 Task: Search one way flight ticket for 3 adults in first from Latrobe: Arnold Palmer Regional Airport to Fort Wayne: Fort Wayne International Airport on 8-4-2023. Choice of flights is Frontier. Number of bags: 2 checked bags. Price is upto 35000. Outbound departure time preference is 7:15.
Action: Mouse moved to (279, 238)
Screenshot: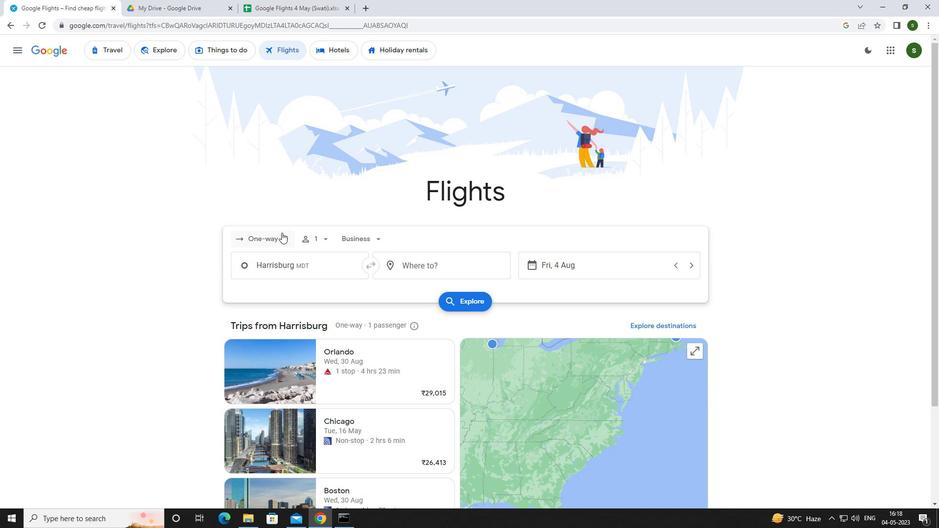 
Action: Mouse pressed left at (279, 238)
Screenshot: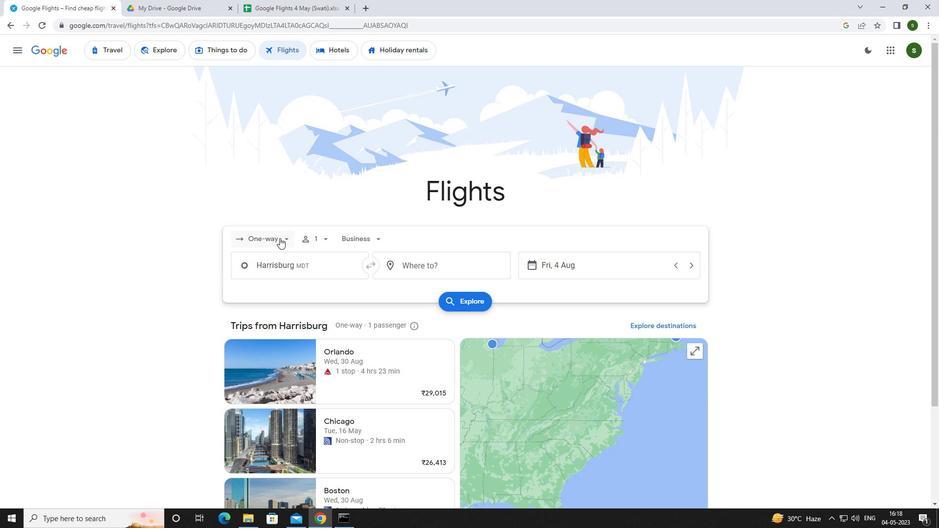 
Action: Mouse moved to (282, 285)
Screenshot: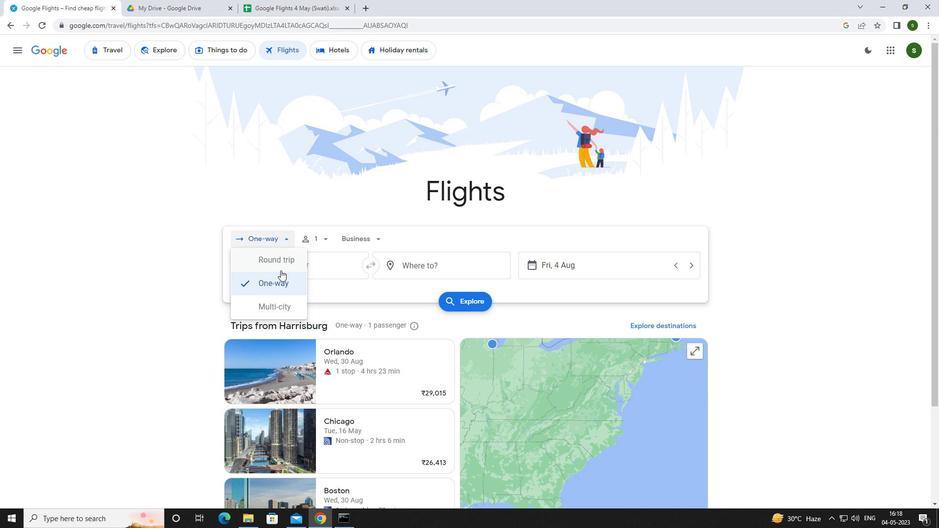 
Action: Mouse pressed left at (282, 285)
Screenshot: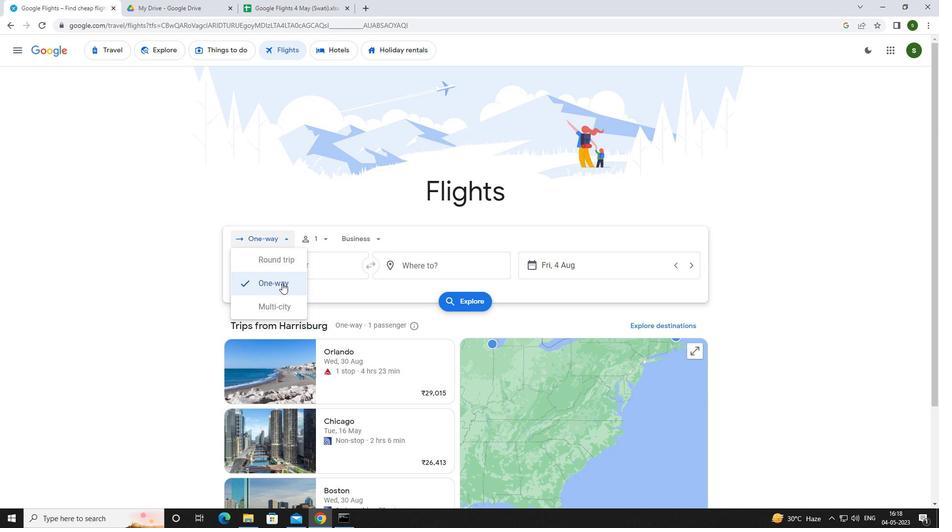 
Action: Mouse moved to (324, 238)
Screenshot: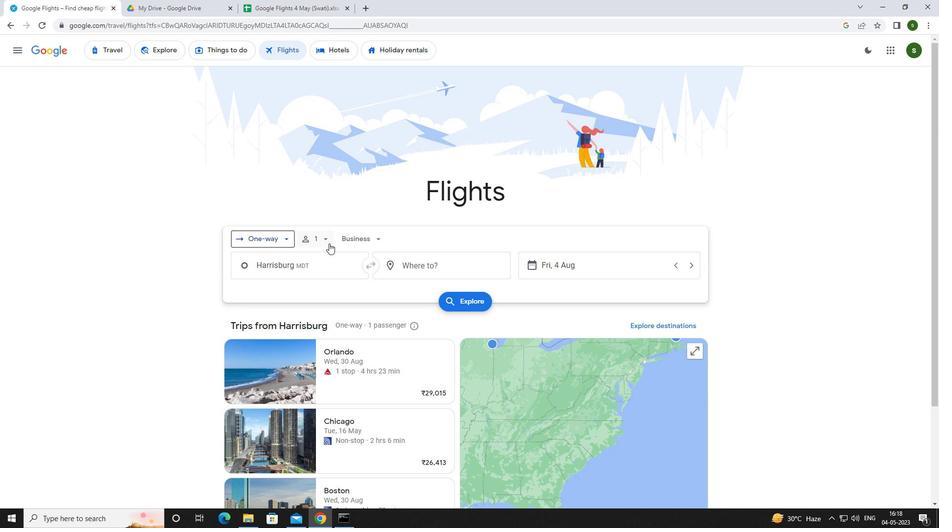 
Action: Mouse pressed left at (324, 238)
Screenshot: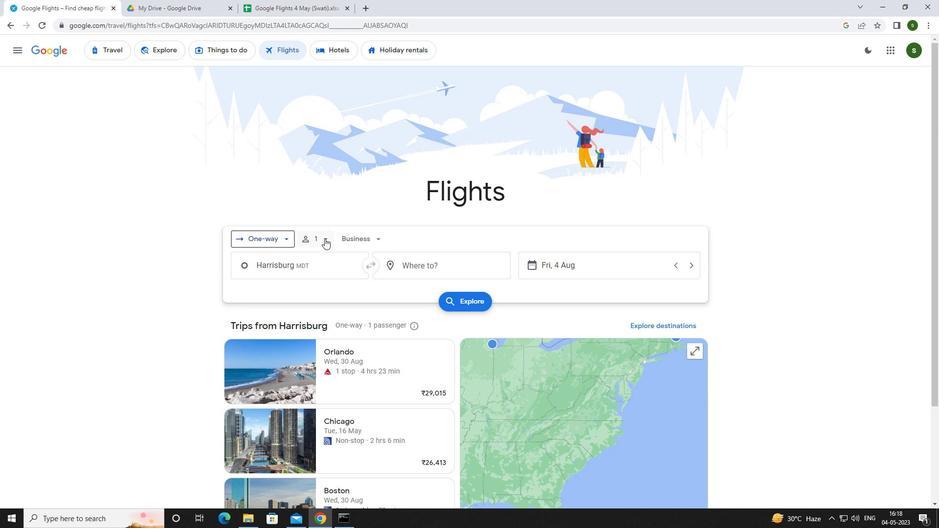 
Action: Mouse moved to (401, 262)
Screenshot: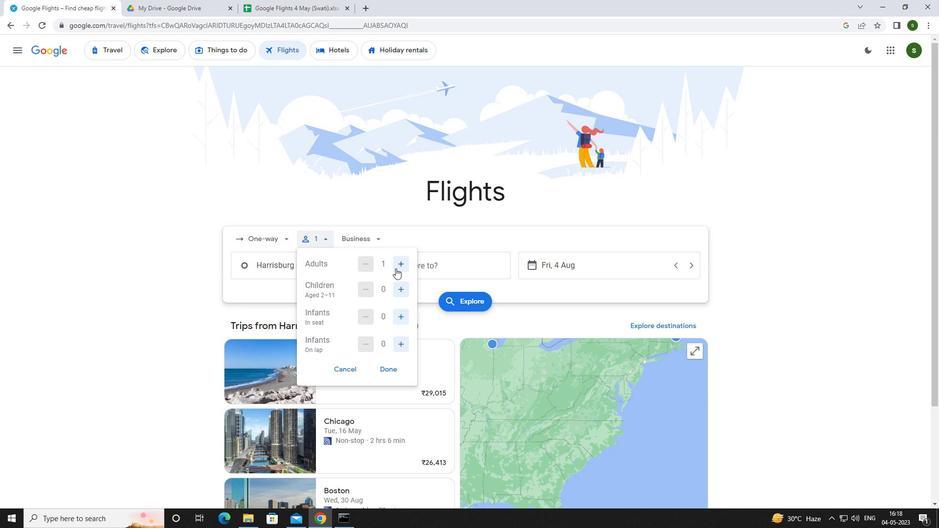 
Action: Mouse pressed left at (401, 262)
Screenshot: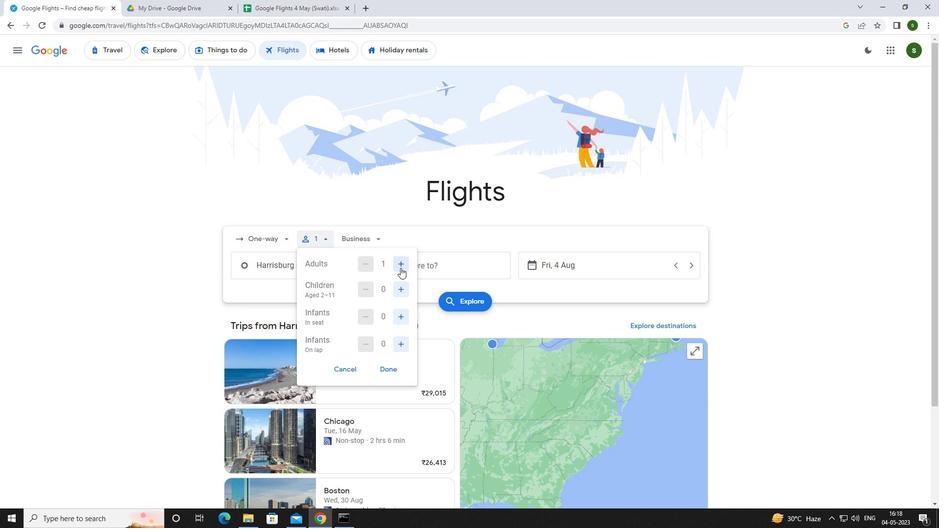 
Action: Mouse pressed left at (401, 262)
Screenshot: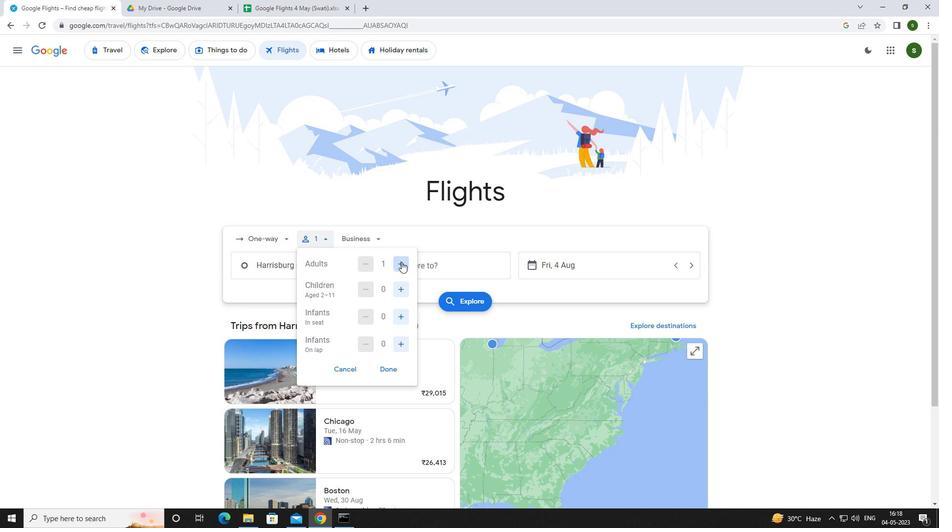 
Action: Mouse moved to (378, 239)
Screenshot: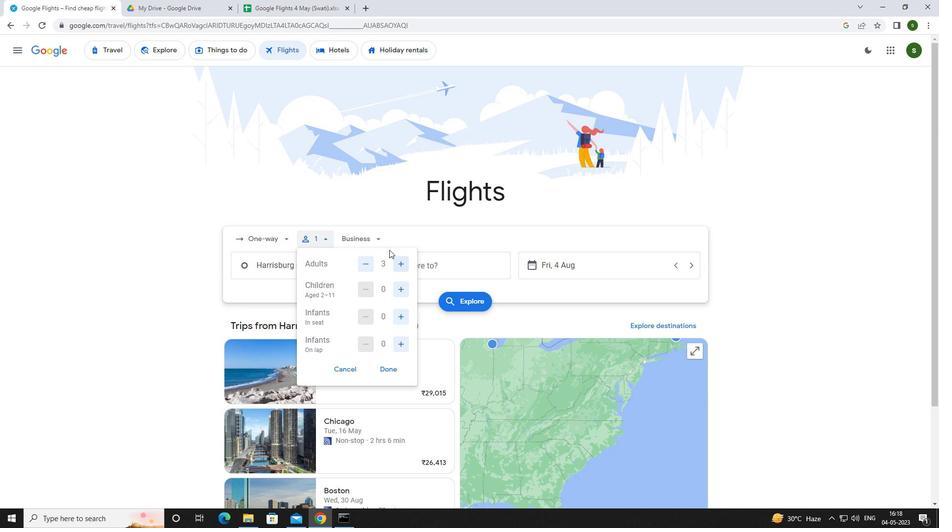 
Action: Mouse pressed left at (378, 239)
Screenshot: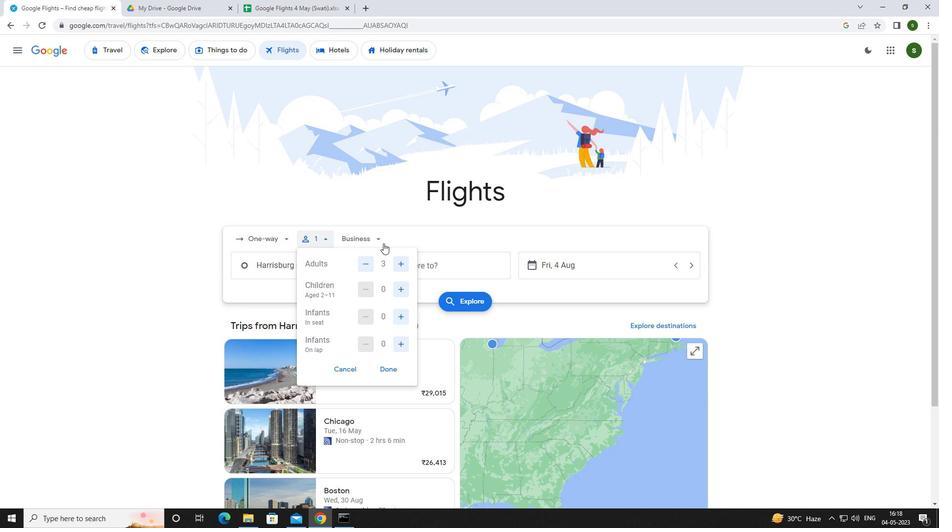 
Action: Mouse moved to (382, 329)
Screenshot: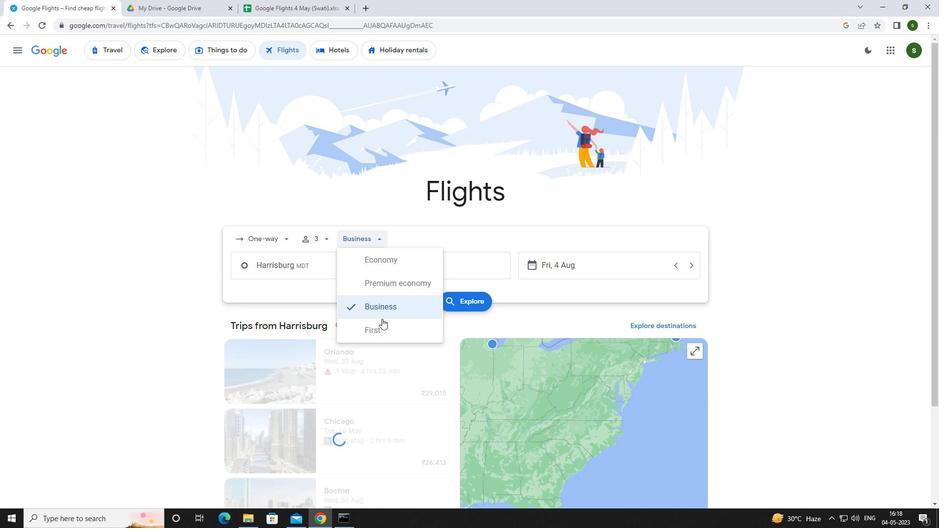 
Action: Mouse pressed left at (382, 329)
Screenshot: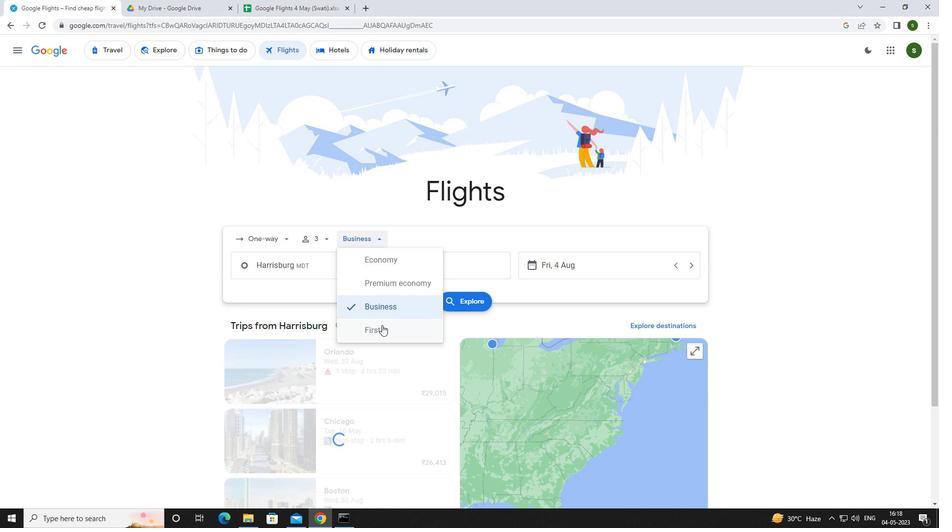 
Action: Mouse moved to (333, 269)
Screenshot: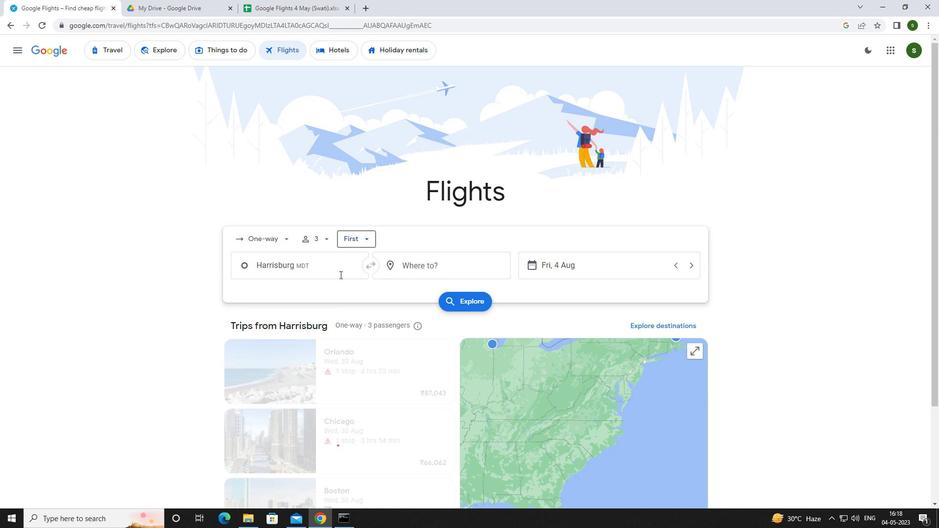 
Action: Mouse pressed left at (333, 269)
Screenshot: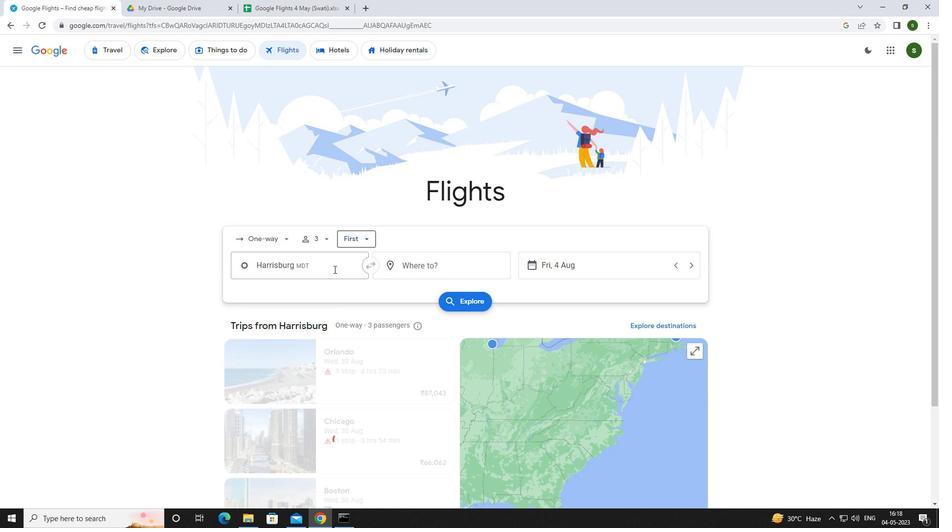 
Action: Key pressed <Key.caps_lock>l<Key.caps_lock>atrobe
Screenshot: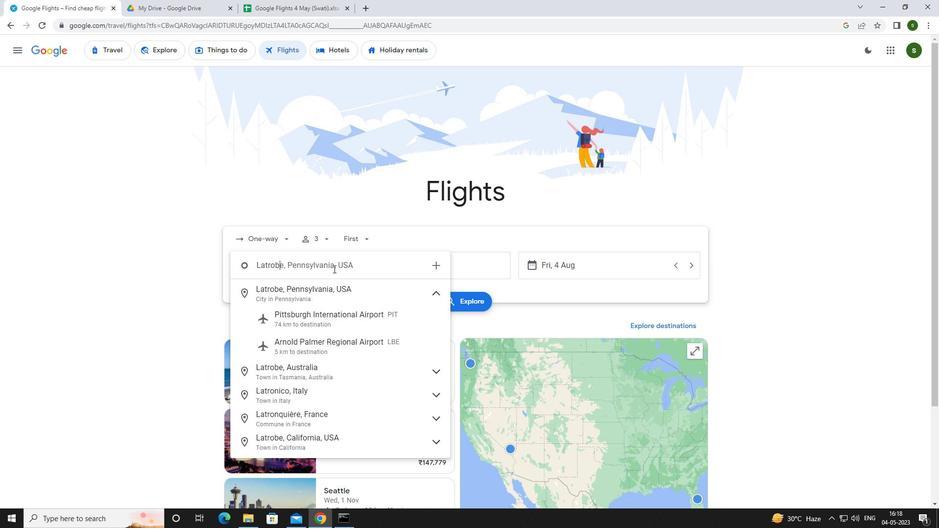 
Action: Mouse moved to (326, 342)
Screenshot: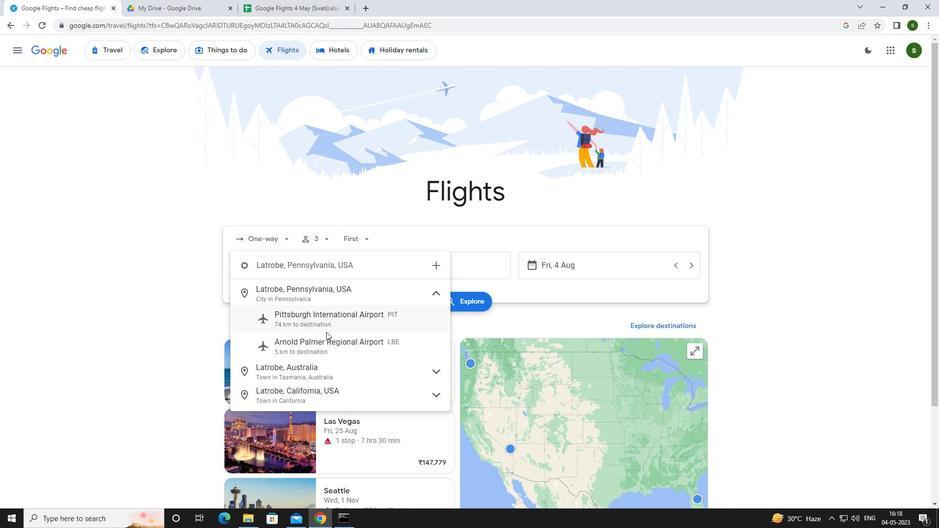 
Action: Mouse pressed left at (326, 342)
Screenshot: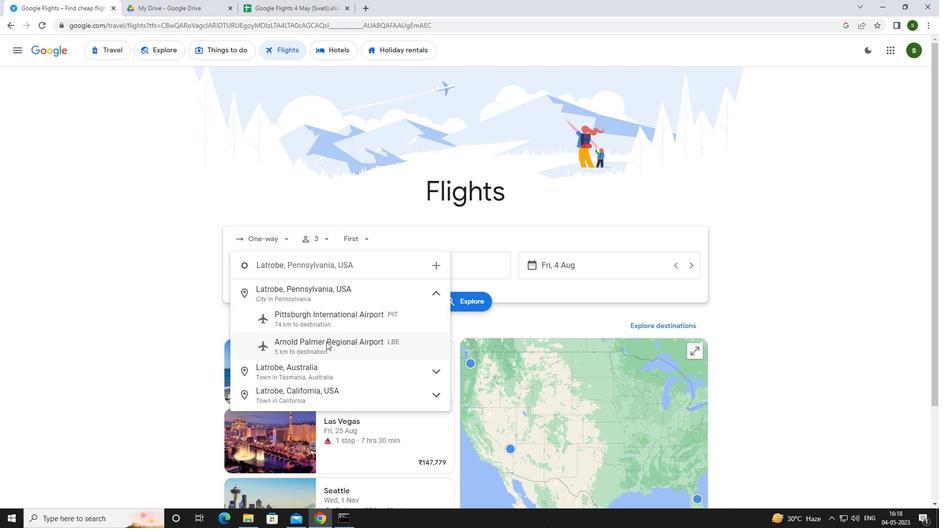 
Action: Mouse moved to (437, 270)
Screenshot: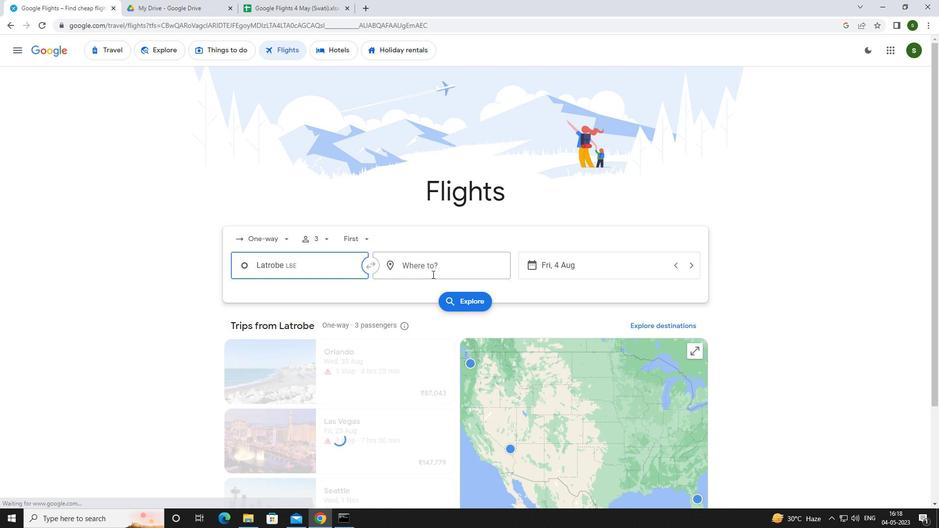 
Action: Mouse pressed left at (437, 270)
Screenshot: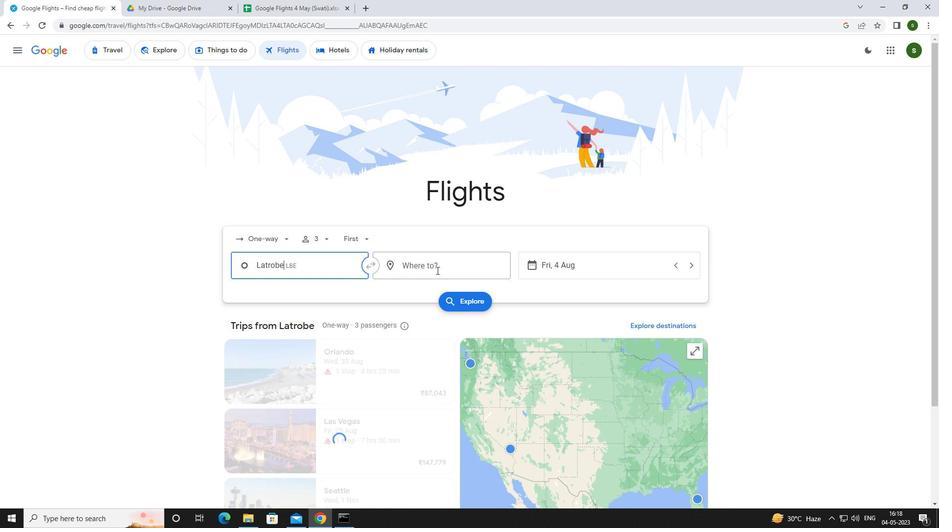
Action: Mouse moved to (437, 270)
Screenshot: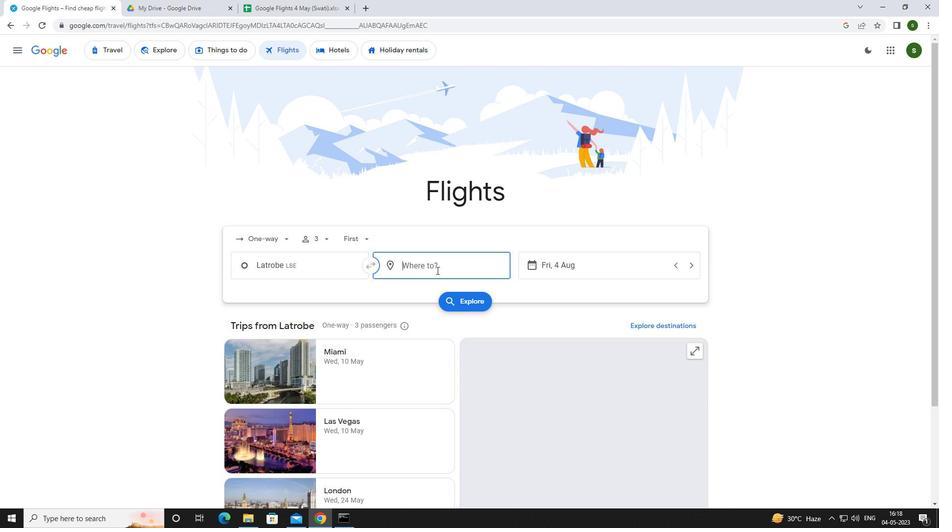 
Action: Key pressed <Key.caps_lock>f<Key.caps_lock>ort<Key.space><Key.caps_lock>w<Key.caps_lock>ay
Screenshot: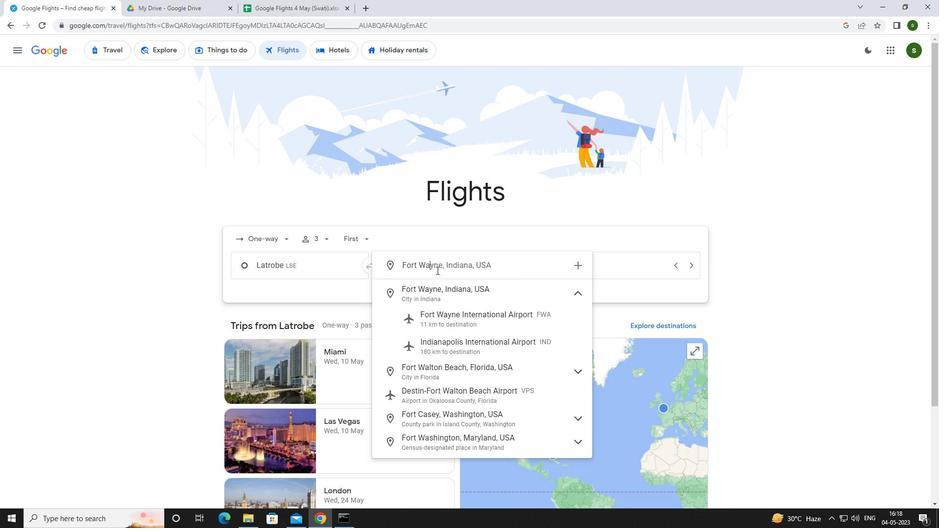 
Action: Mouse moved to (462, 313)
Screenshot: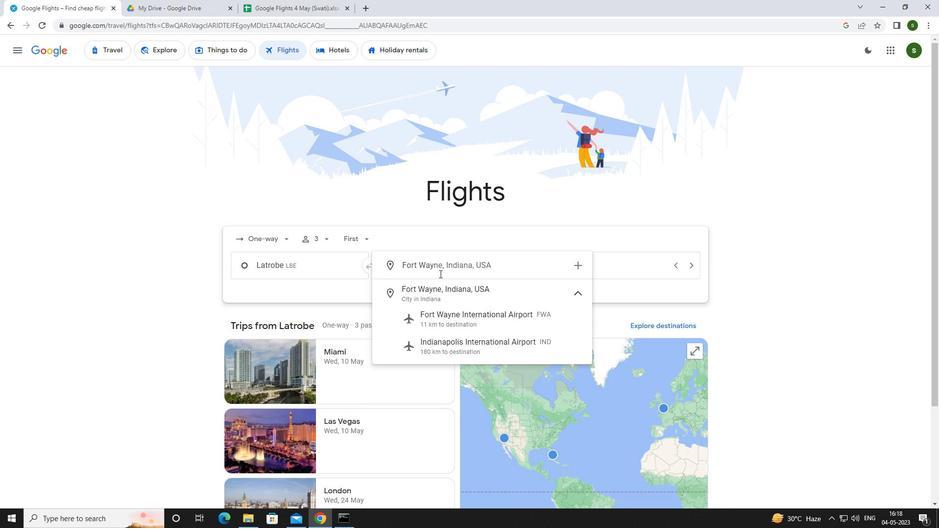 
Action: Mouse pressed left at (462, 313)
Screenshot: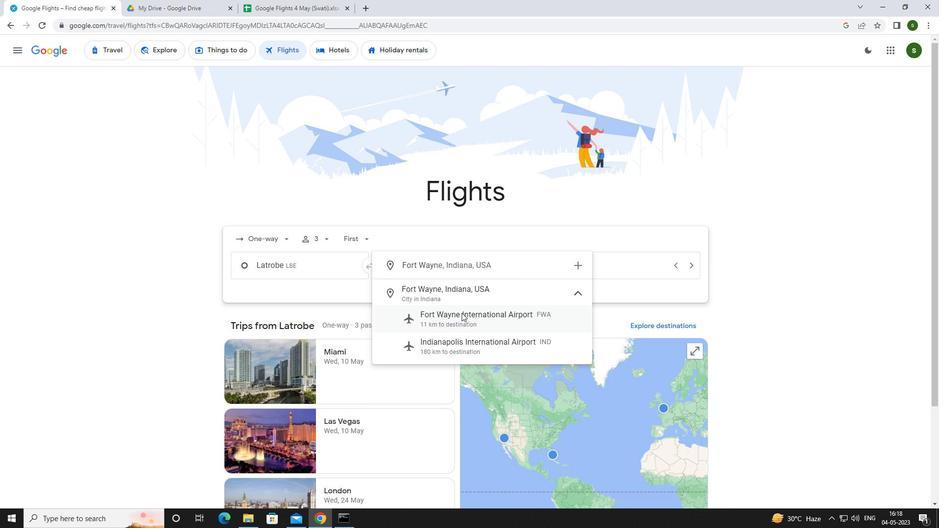 
Action: Mouse moved to (598, 268)
Screenshot: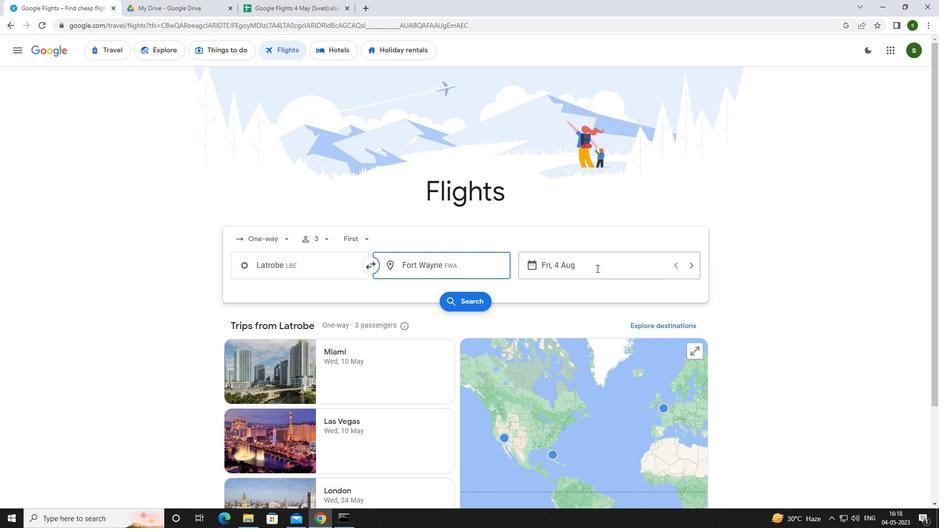 
Action: Mouse pressed left at (598, 268)
Screenshot: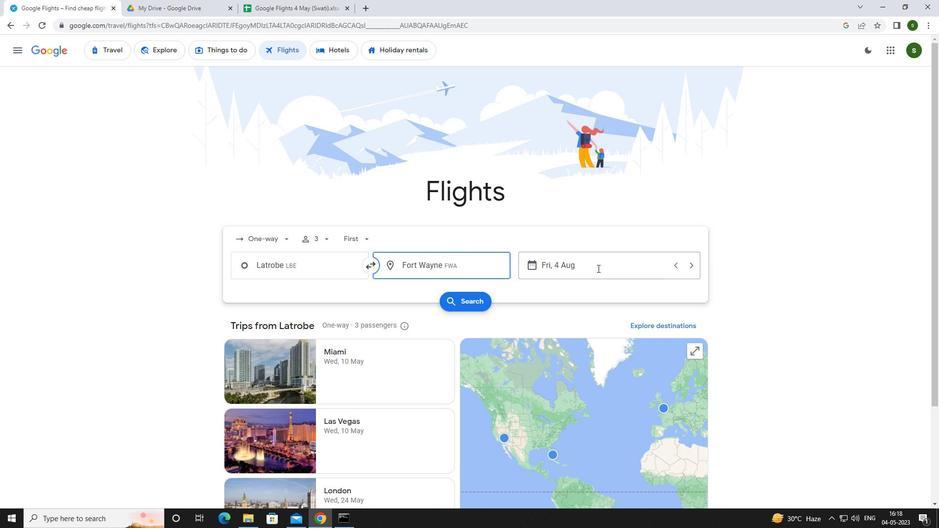 
Action: Mouse moved to (466, 328)
Screenshot: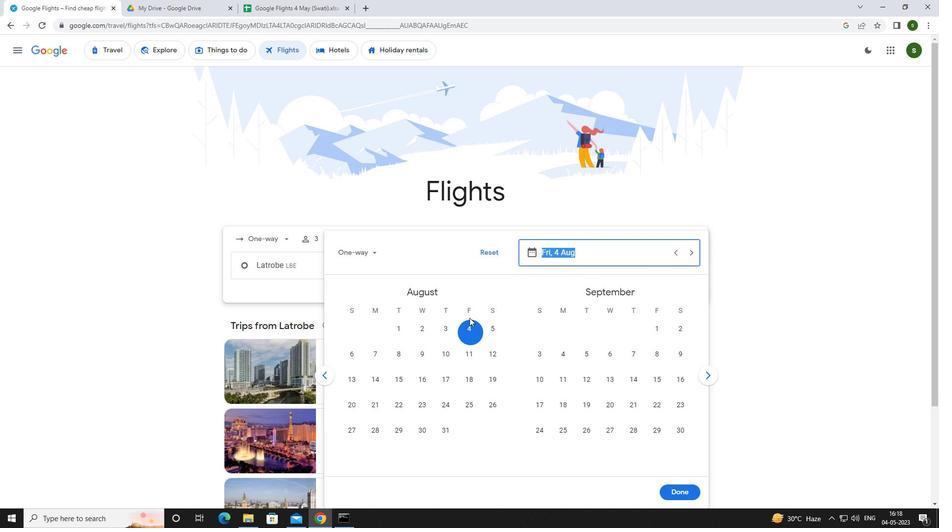 
Action: Mouse pressed left at (466, 328)
Screenshot: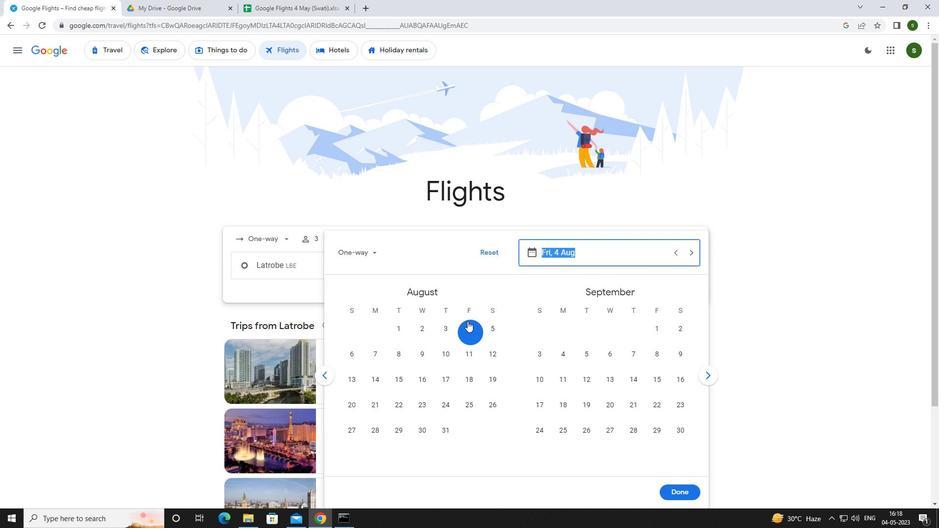 
Action: Mouse moved to (675, 486)
Screenshot: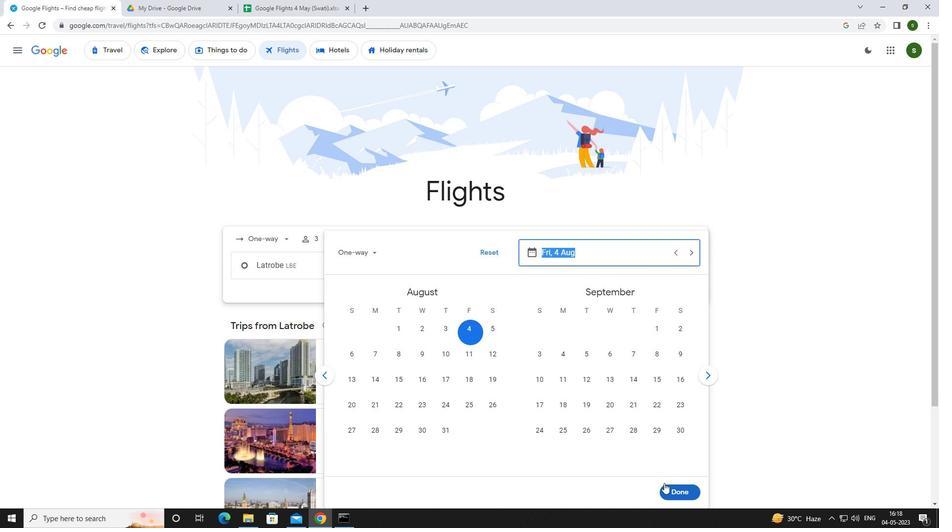 
Action: Mouse pressed left at (675, 486)
Screenshot: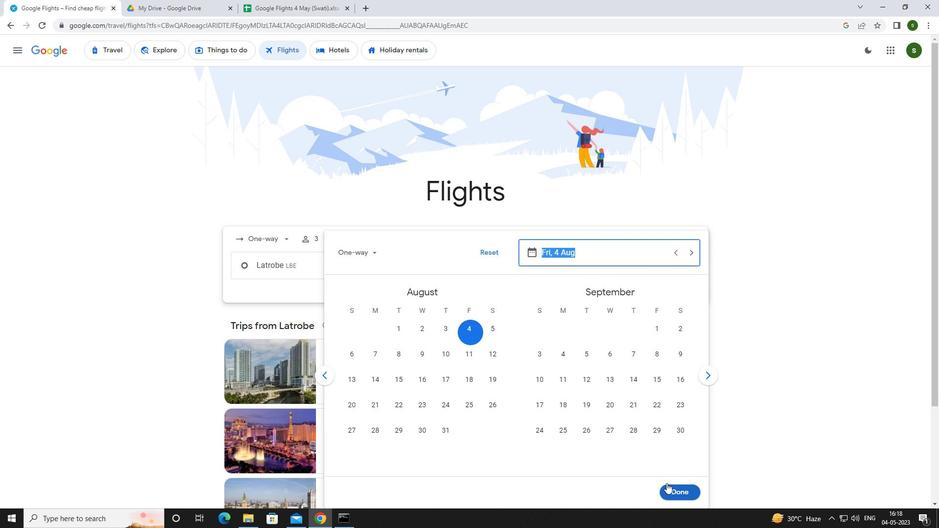 
Action: Mouse moved to (476, 306)
Screenshot: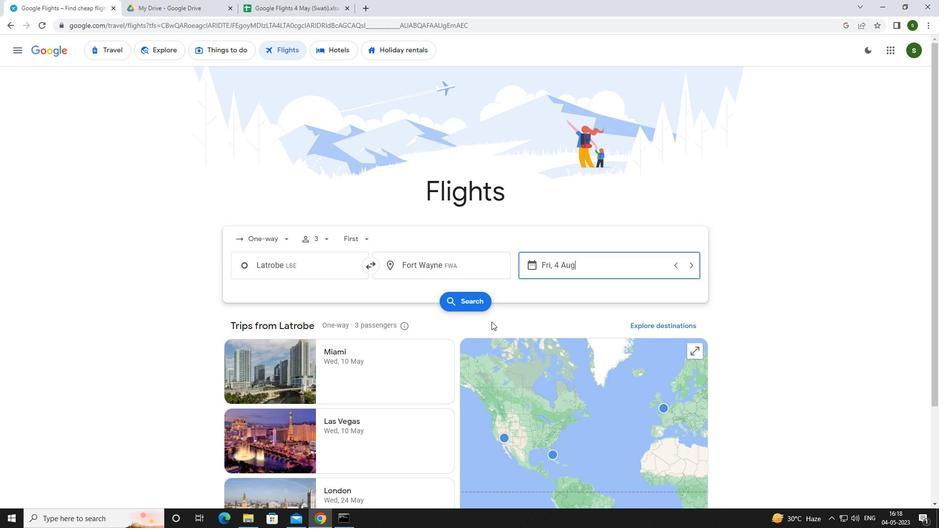 
Action: Mouse pressed left at (476, 306)
Screenshot: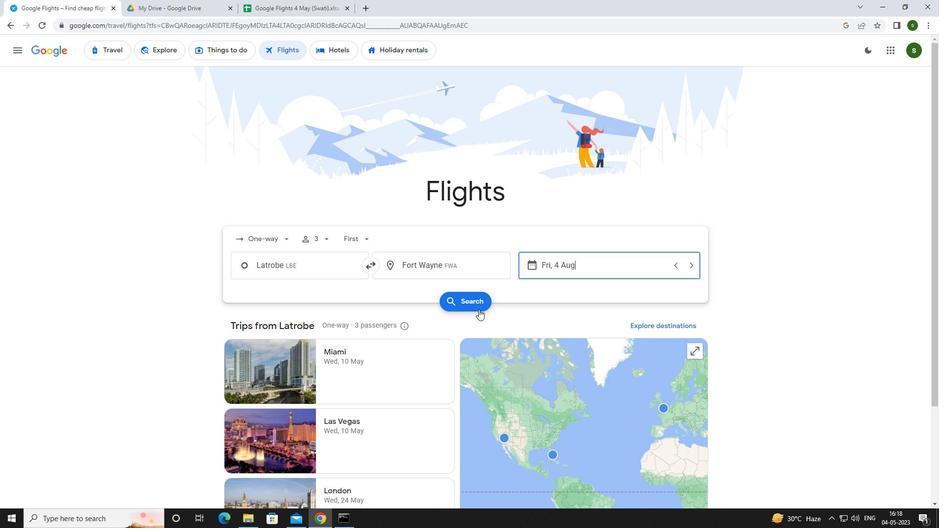 
Action: Mouse moved to (253, 138)
Screenshot: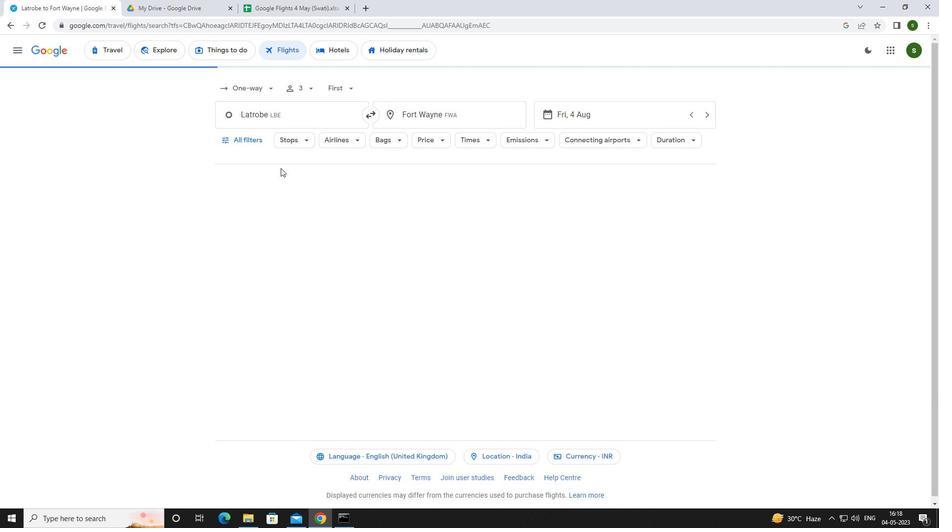 
Action: Mouse pressed left at (253, 138)
Screenshot: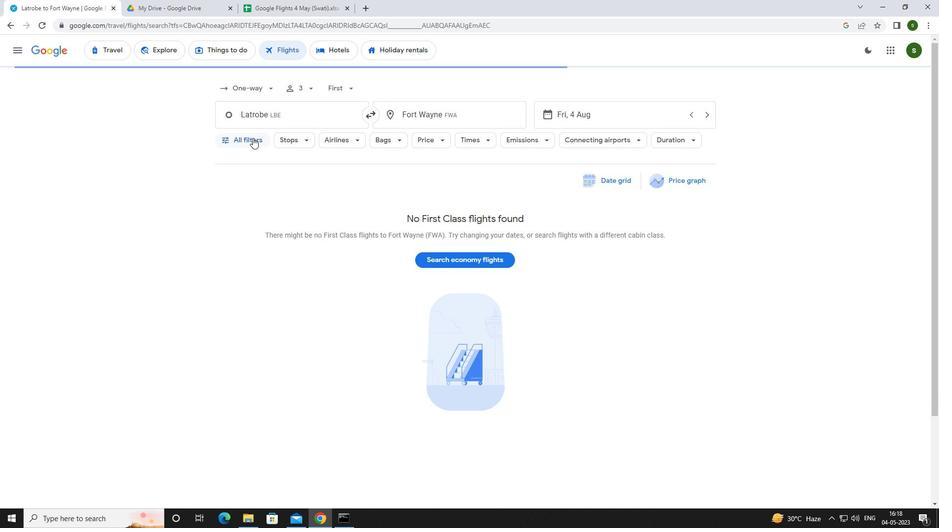 
Action: Mouse moved to (363, 351)
Screenshot: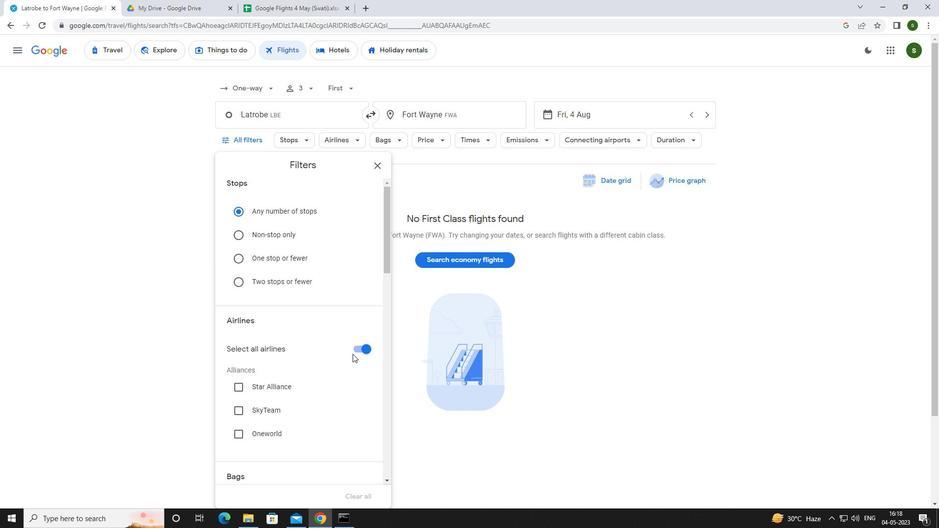 
Action: Mouse pressed left at (363, 351)
Screenshot: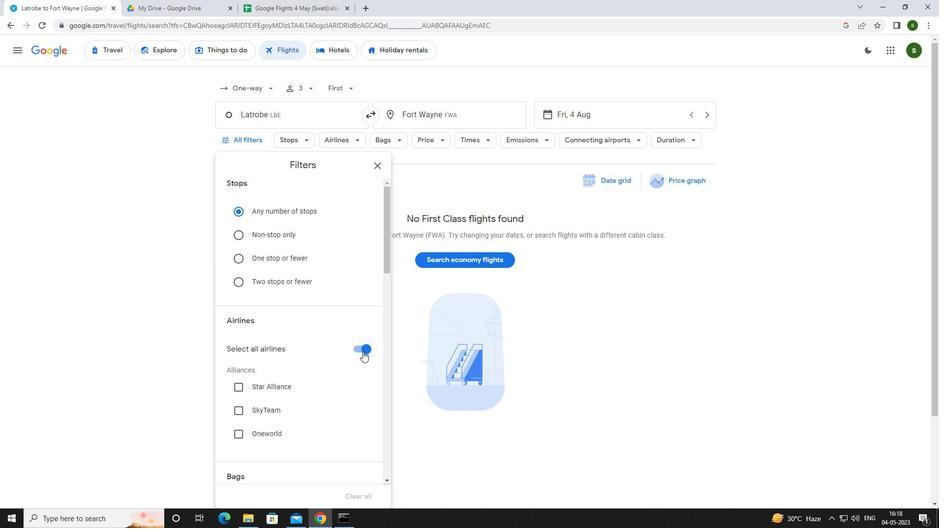 
Action: Mouse moved to (343, 304)
Screenshot: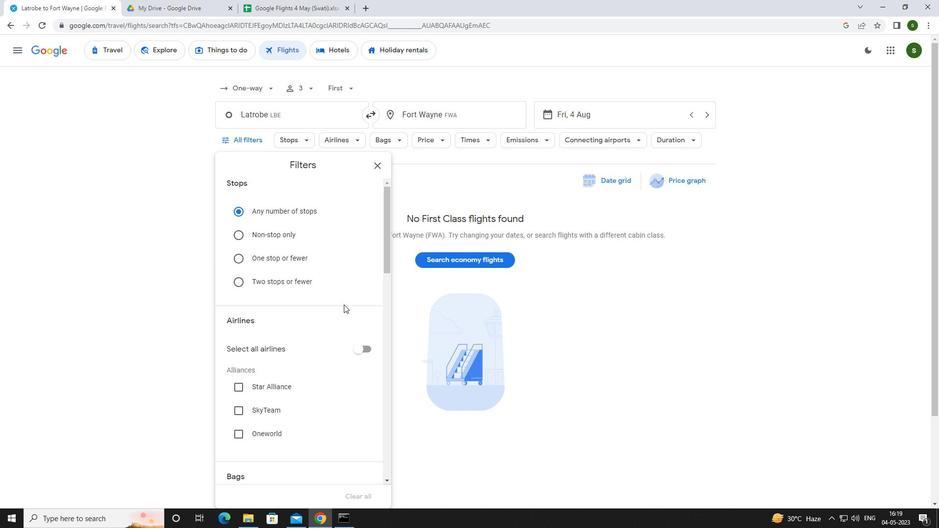 
Action: Mouse scrolled (343, 304) with delta (0, 0)
Screenshot: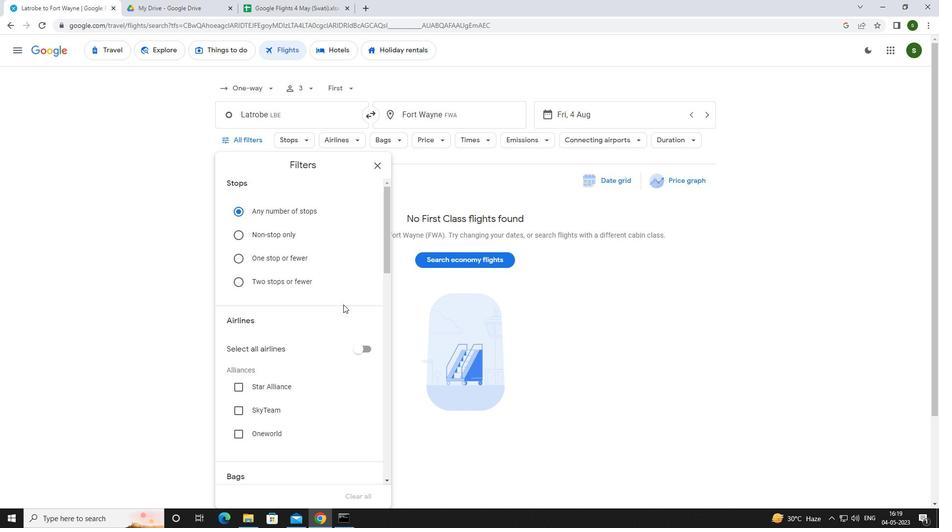 
Action: Mouse scrolled (343, 304) with delta (0, 0)
Screenshot: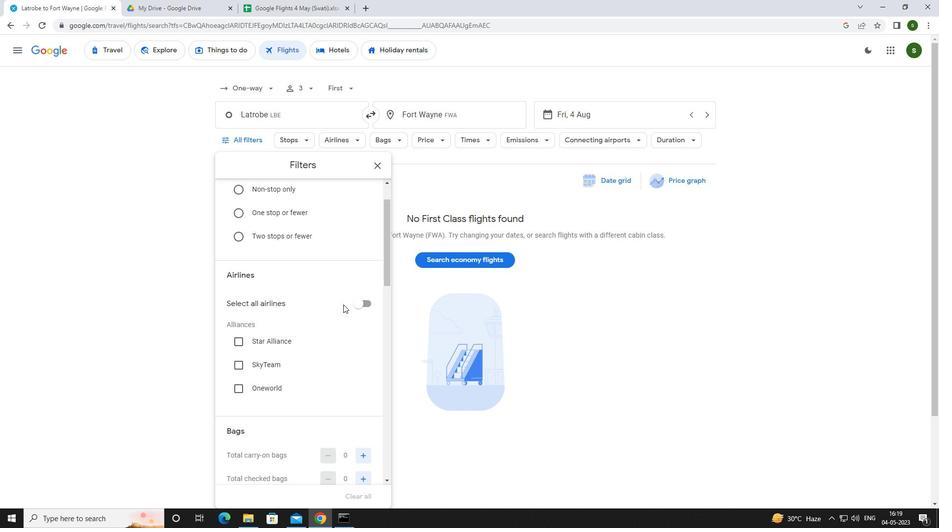 
Action: Mouse scrolled (343, 304) with delta (0, 0)
Screenshot: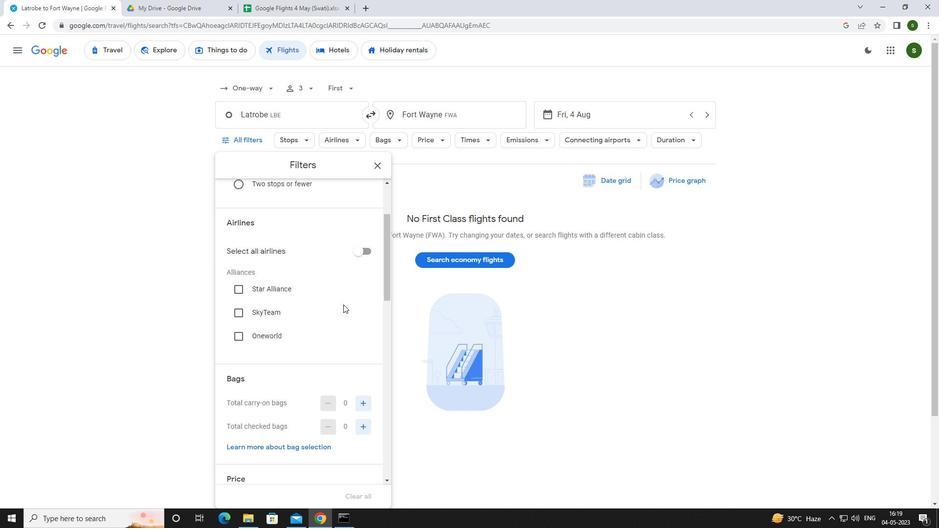 
Action: Mouse scrolled (343, 304) with delta (0, 0)
Screenshot: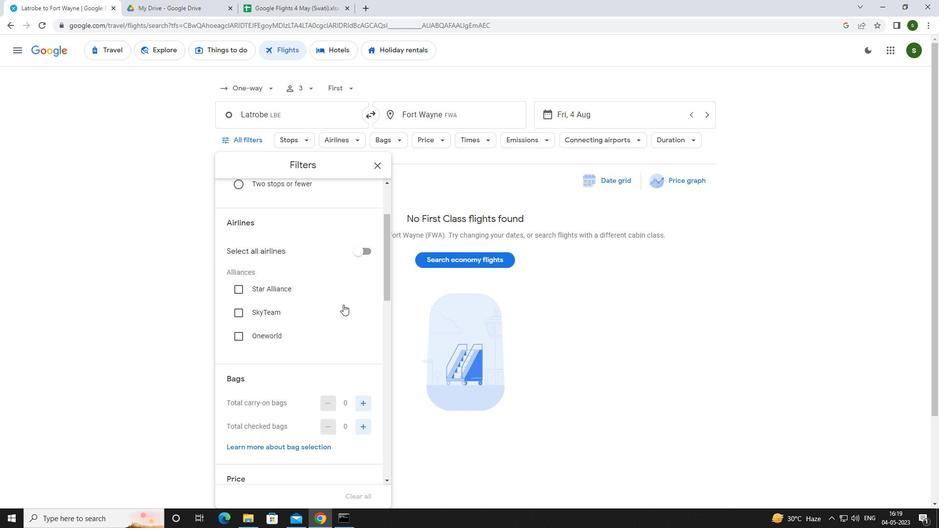 
Action: Mouse moved to (359, 323)
Screenshot: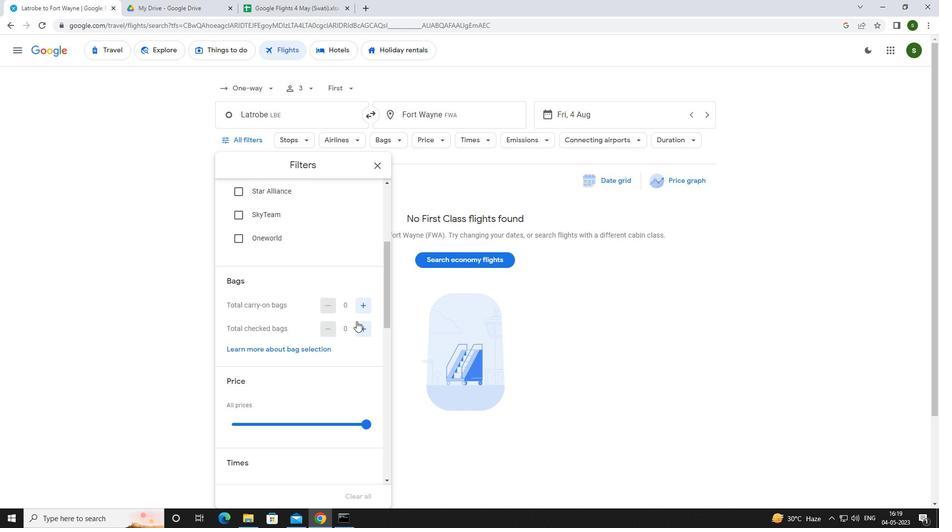 
Action: Mouse pressed left at (359, 323)
Screenshot: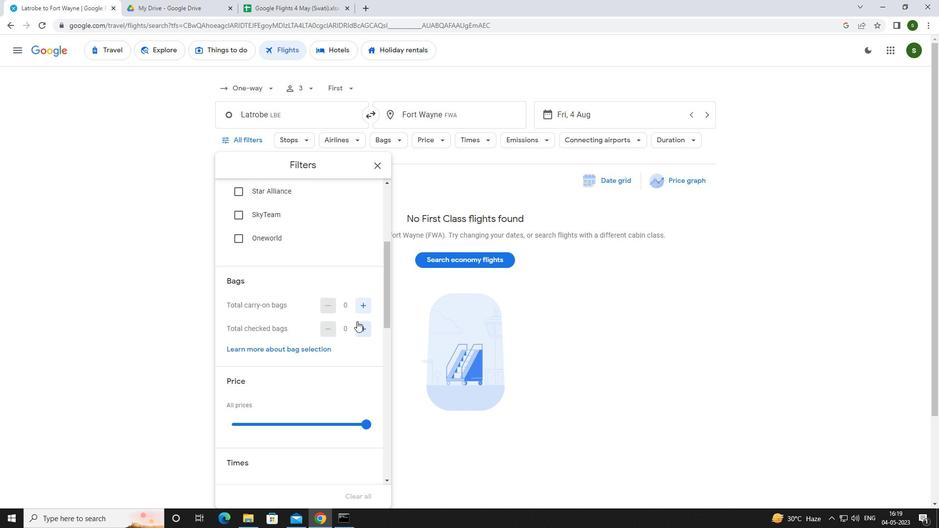 
Action: Mouse pressed left at (359, 323)
Screenshot: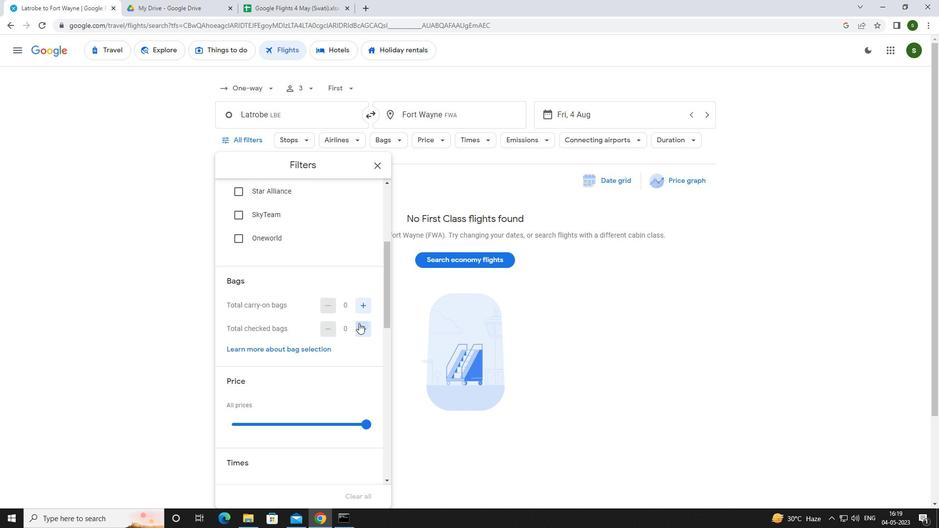 
Action: Mouse moved to (359, 323)
Screenshot: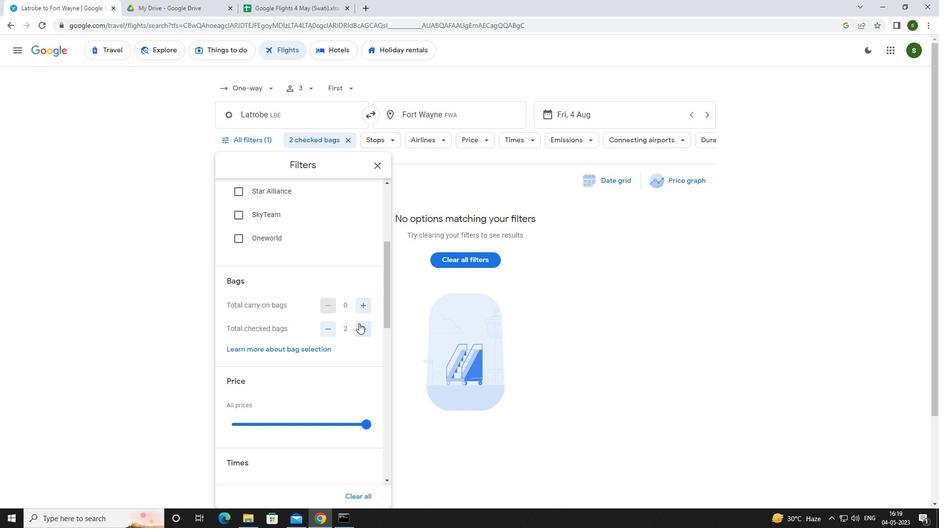 
Action: Mouse scrolled (359, 323) with delta (0, 0)
Screenshot: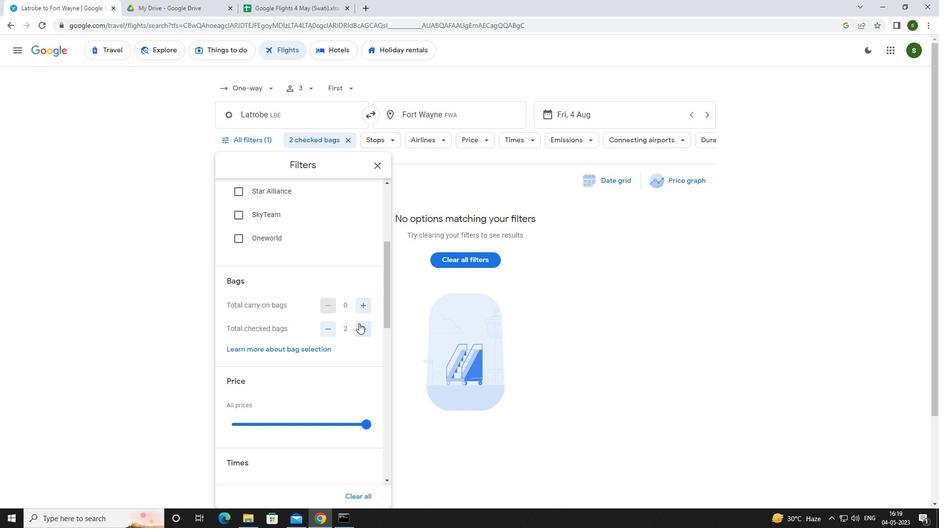 
Action: Mouse scrolled (359, 323) with delta (0, 0)
Screenshot: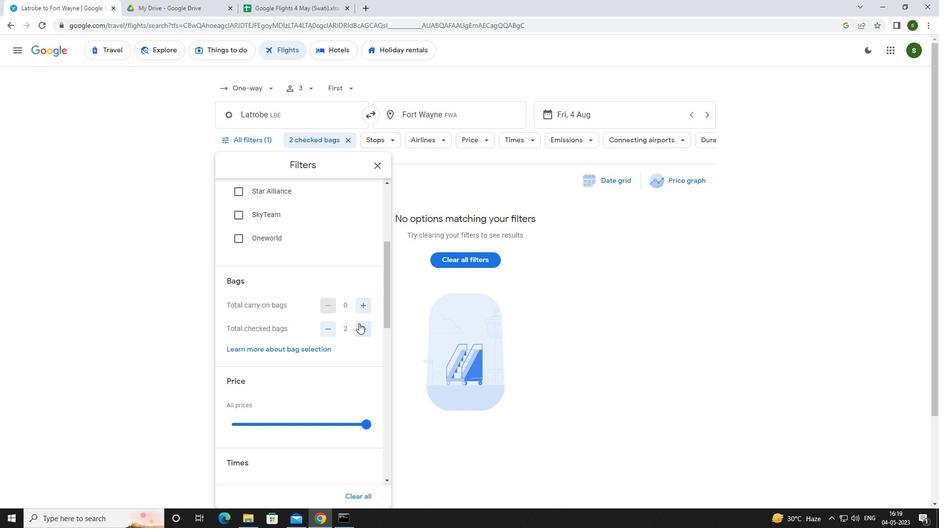 
Action: Mouse moved to (362, 324)
Screenshot: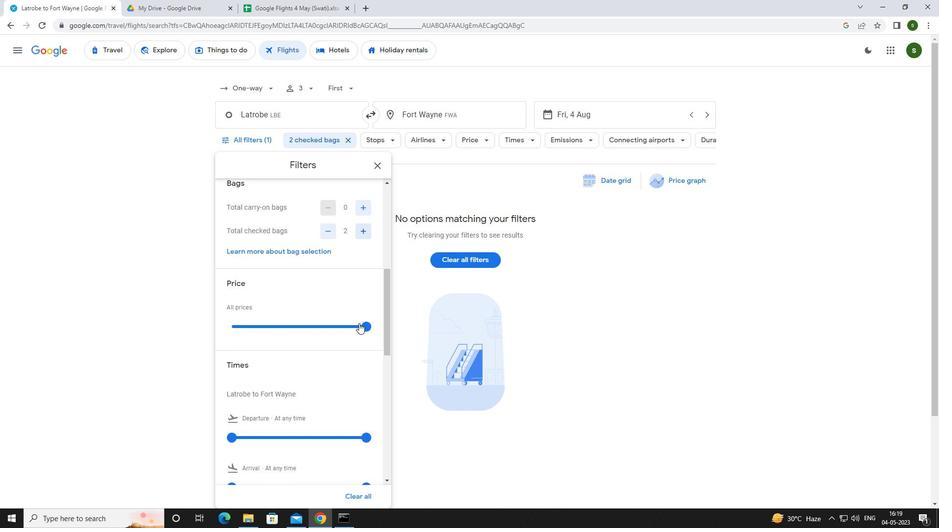 
Action: Mouse pressed left at (362, 324)
Screenshot: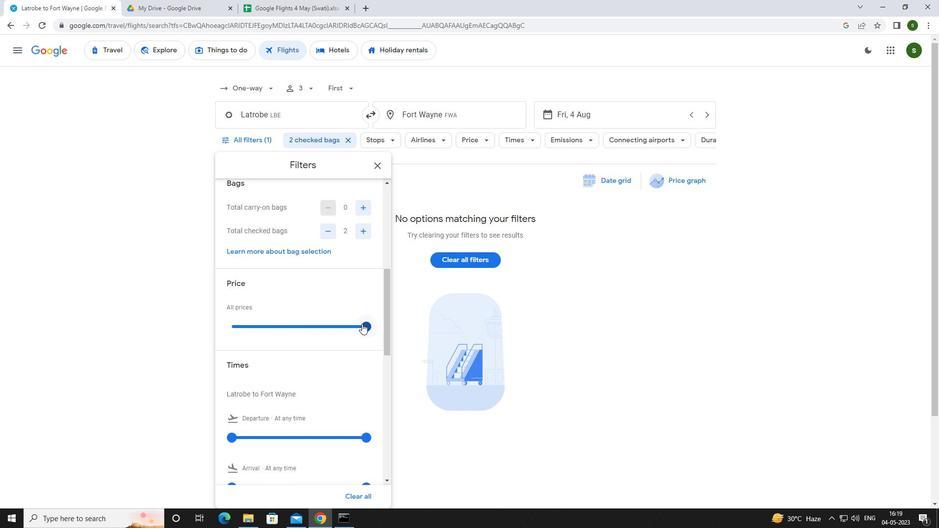 
Action: Mouse scrolled (362, 323) with delta (0, 0)
Screenshot: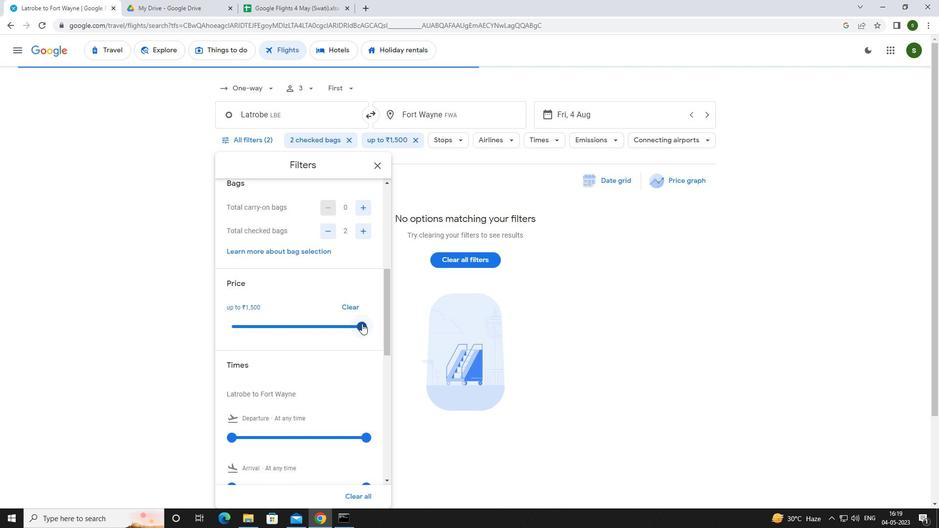 
Action: Mouse scrolled (362, 323) with delta (0, 0)
Screenshot: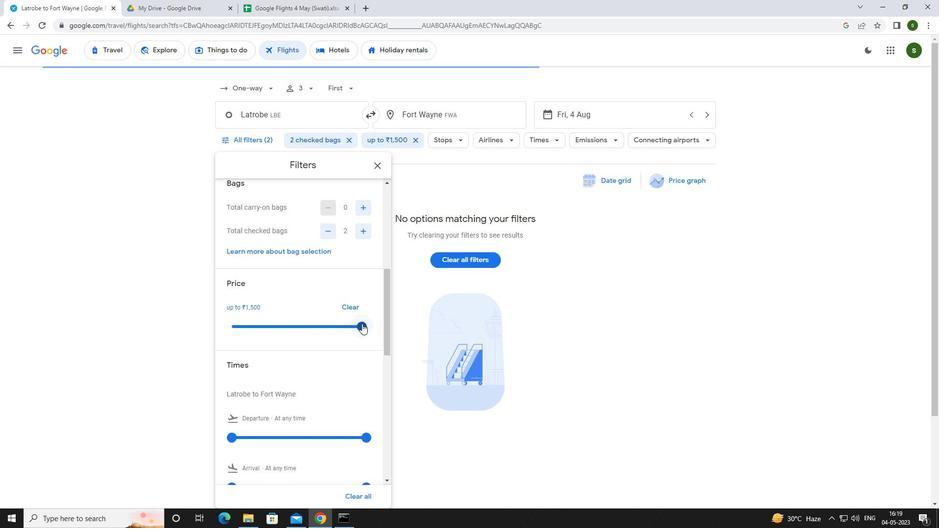 
Action: Mouse moved to (230, 337)
Screenshot: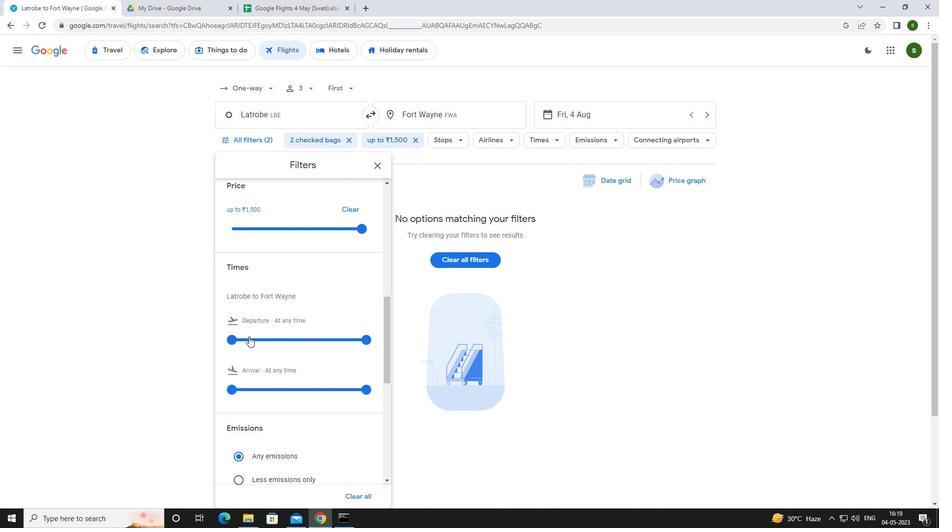 
Action: Mouse pressed left at (230, 337)
Screenshot: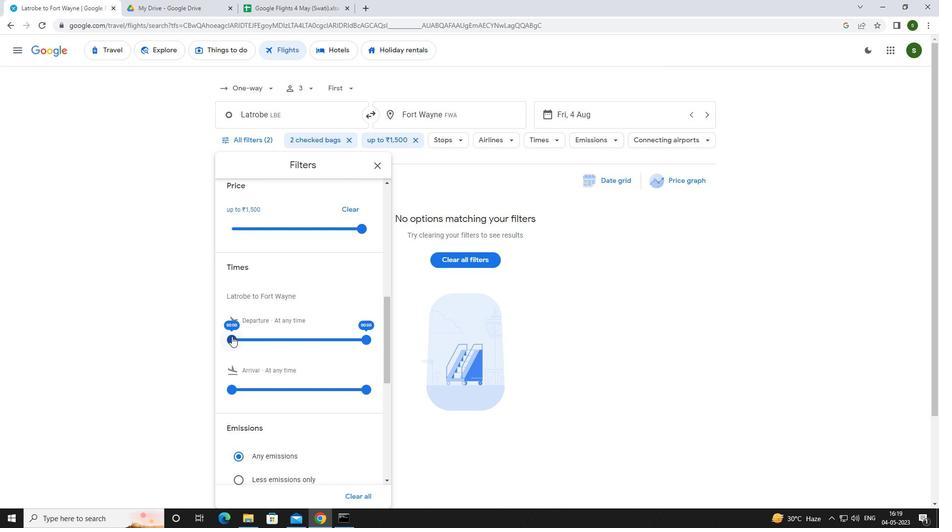 
Action: Mouse moved to (560, 386)
Screenshot: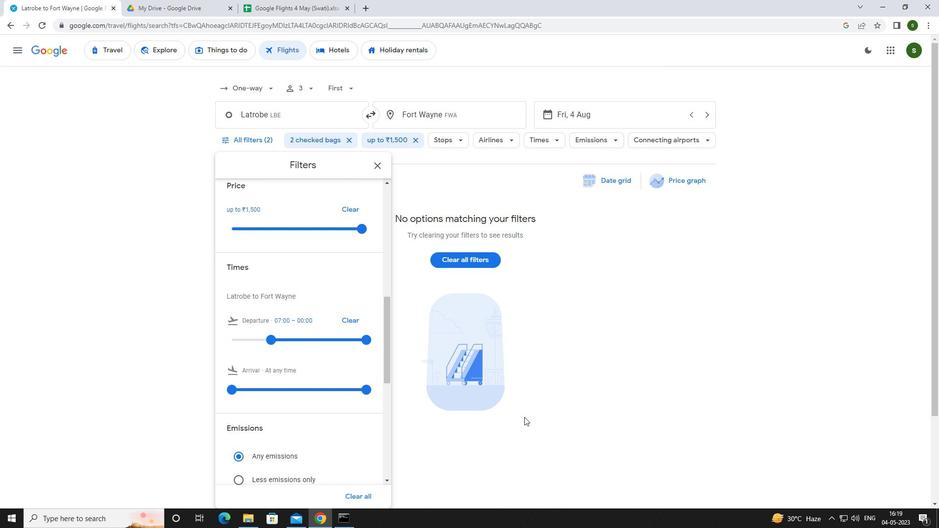 
Action: Mouse pressed left at (560, 386)
Screenshot: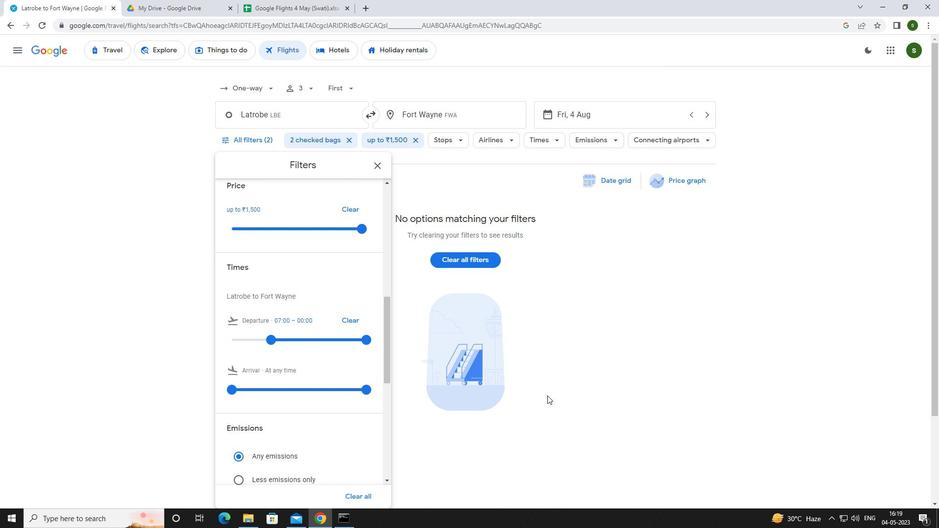 
Action: Mouse moved to (560, 383)
Screenshot: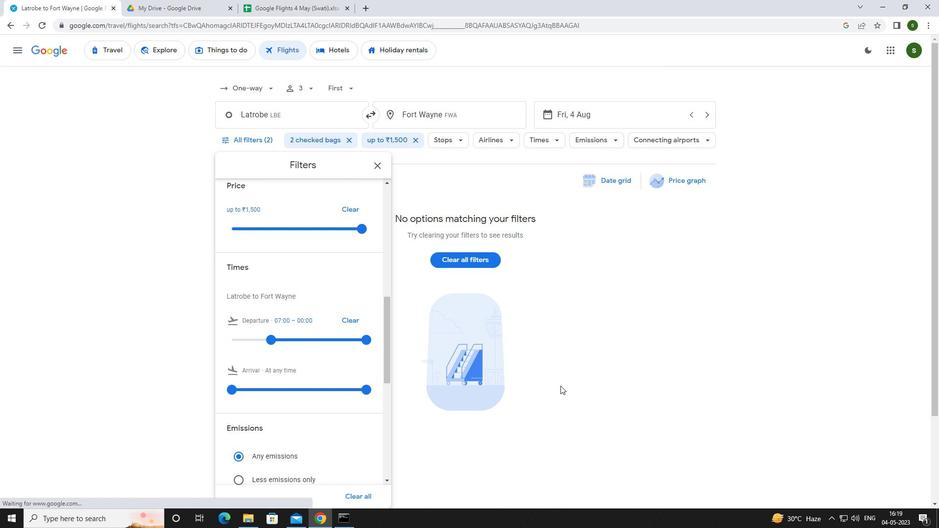 
